 Task: Search for a one-way flight from Zurich to Munich on August 10.
Action: Mouse pressed left at (338, 226)
Screenshot: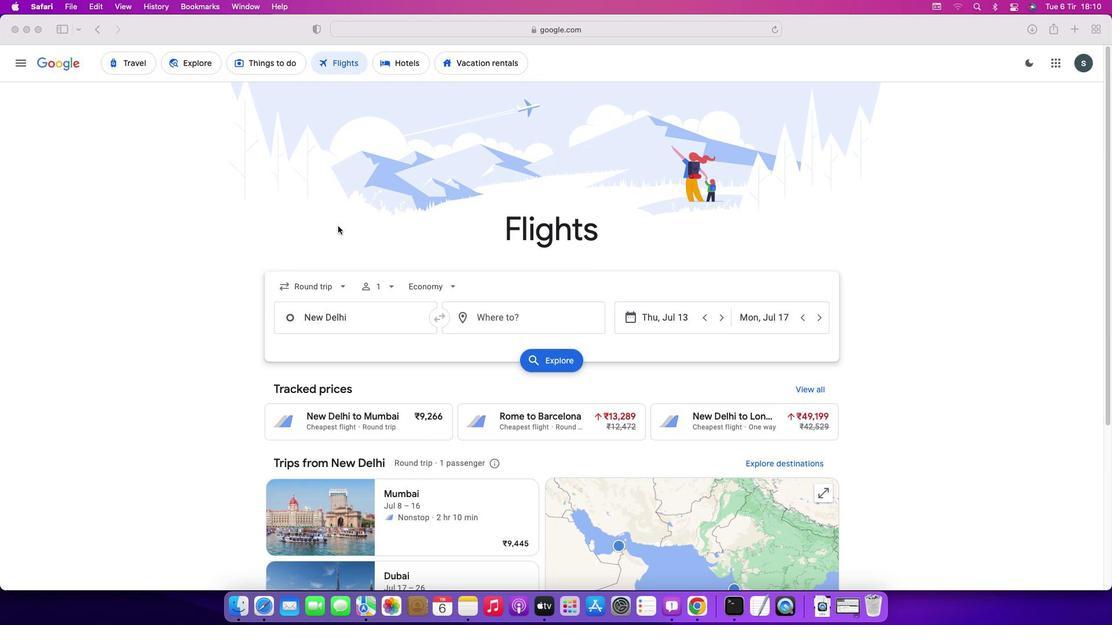 
Action: Mouse moved to (337, 288)
Screenshot: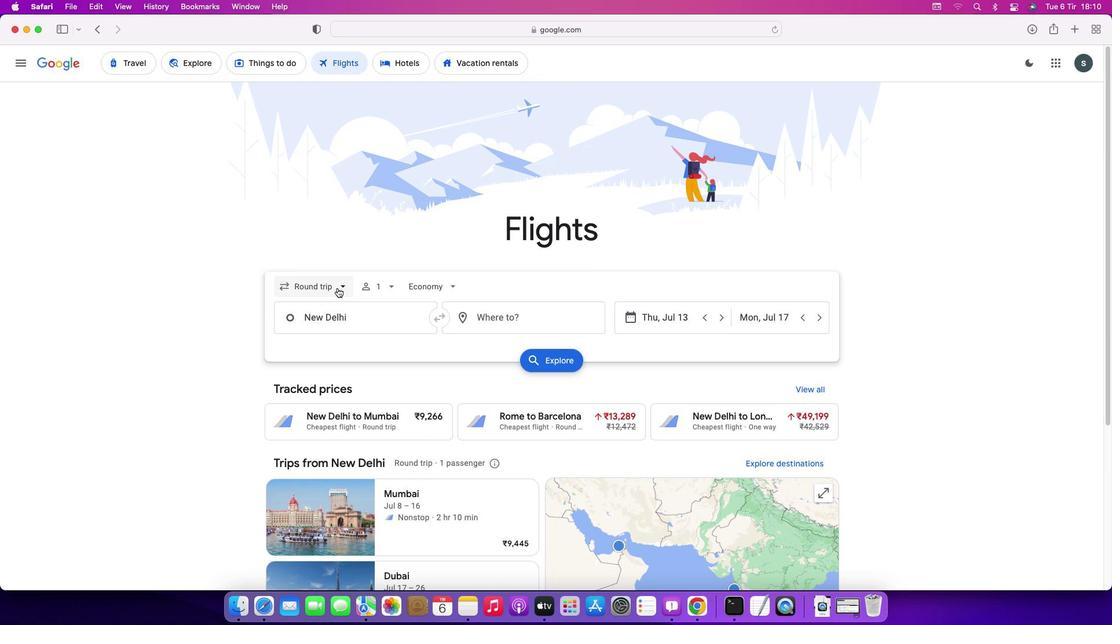 
Action: Mouse pressed left at (337, 288)
Screenshot: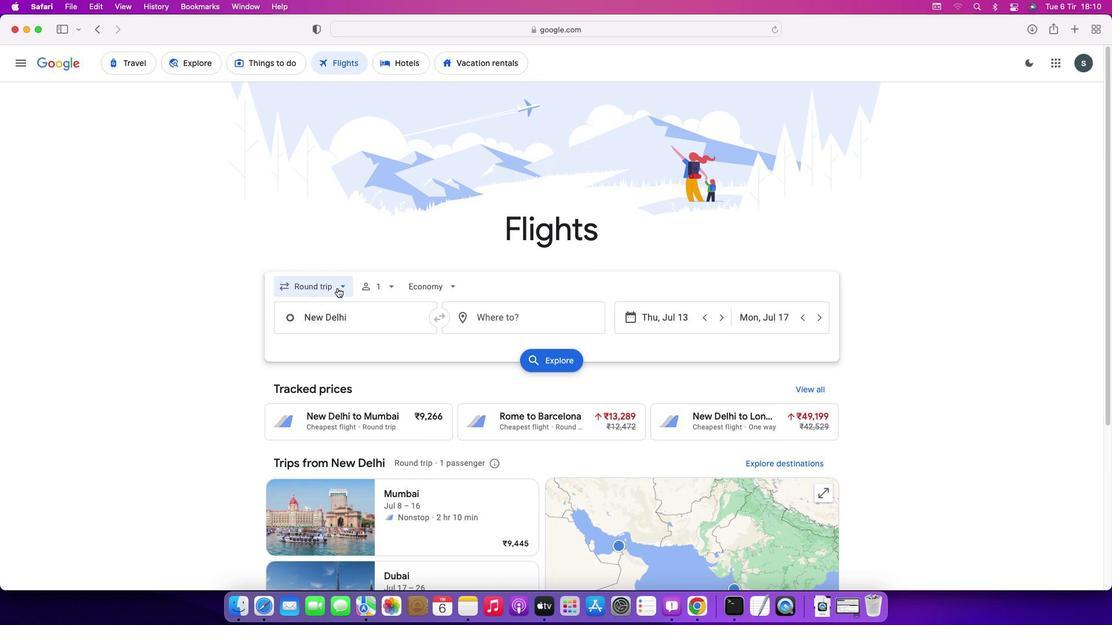 
Action: Mouse moved to (327, 342)
Screenshot: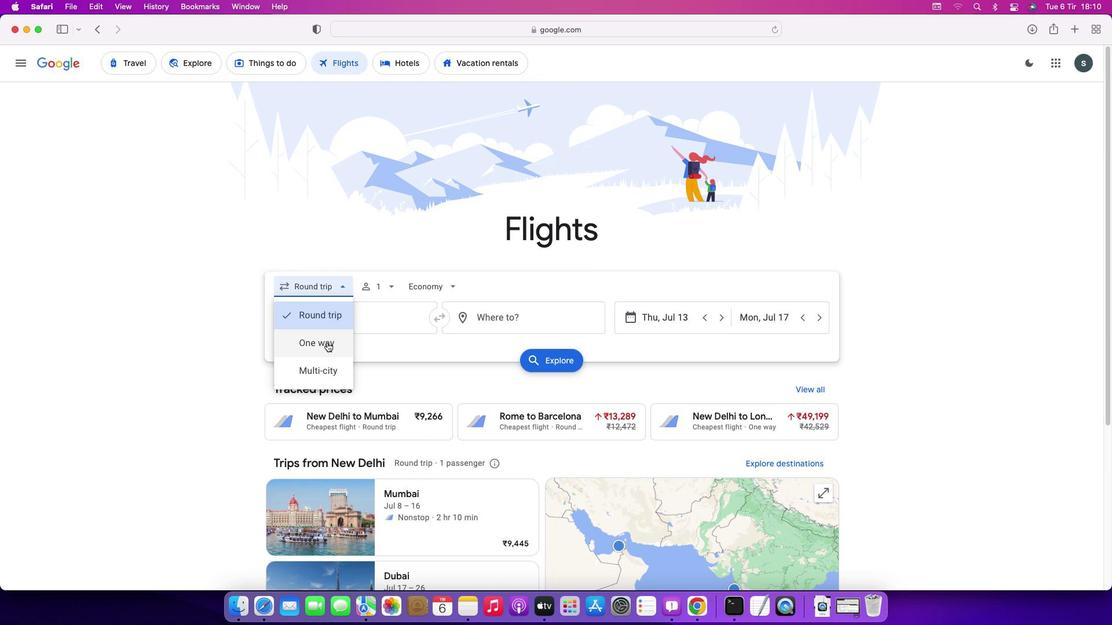 
Action: Mouse pressed left at (327, 342)
Screenshot: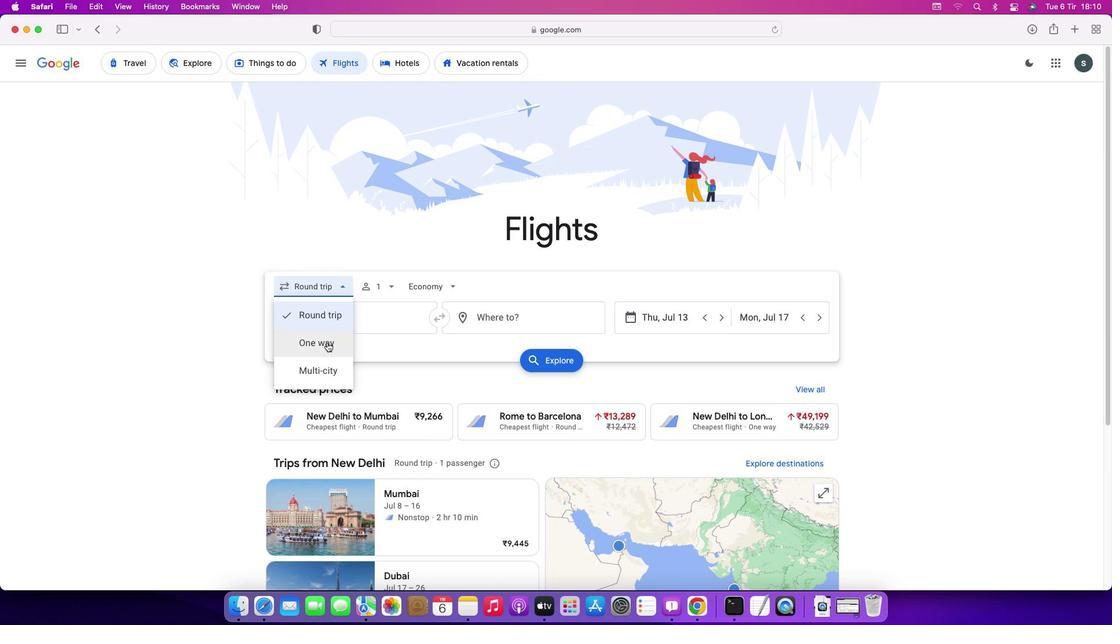 
Action: Mouse moved to (368, 312)
Screenshot: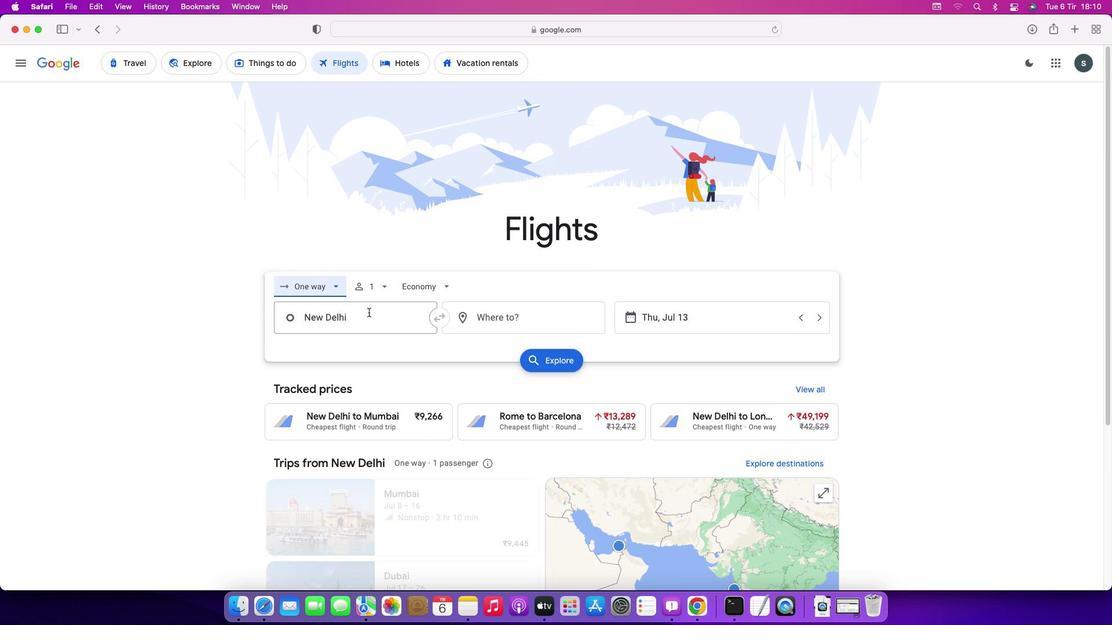 
Action: Mouse pressed left at (368, 312)
Screenshot: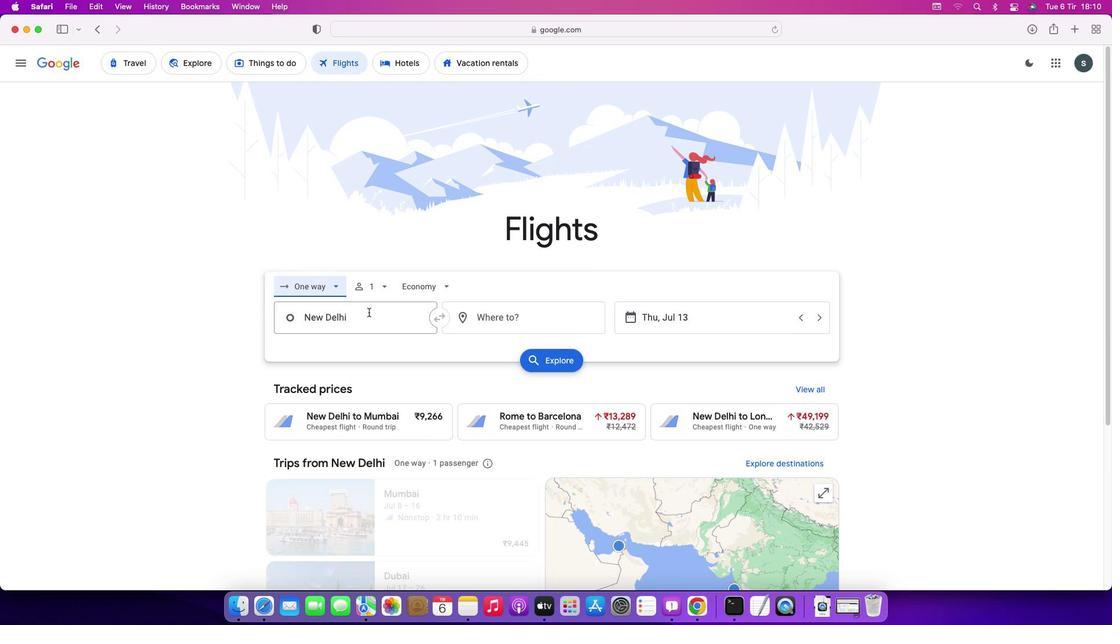 
Action: Key pressed Key.backspaceKey.caps_lock'Z'Key.caps_lock'u''r''i''c''h'Key.enter
Screenshot: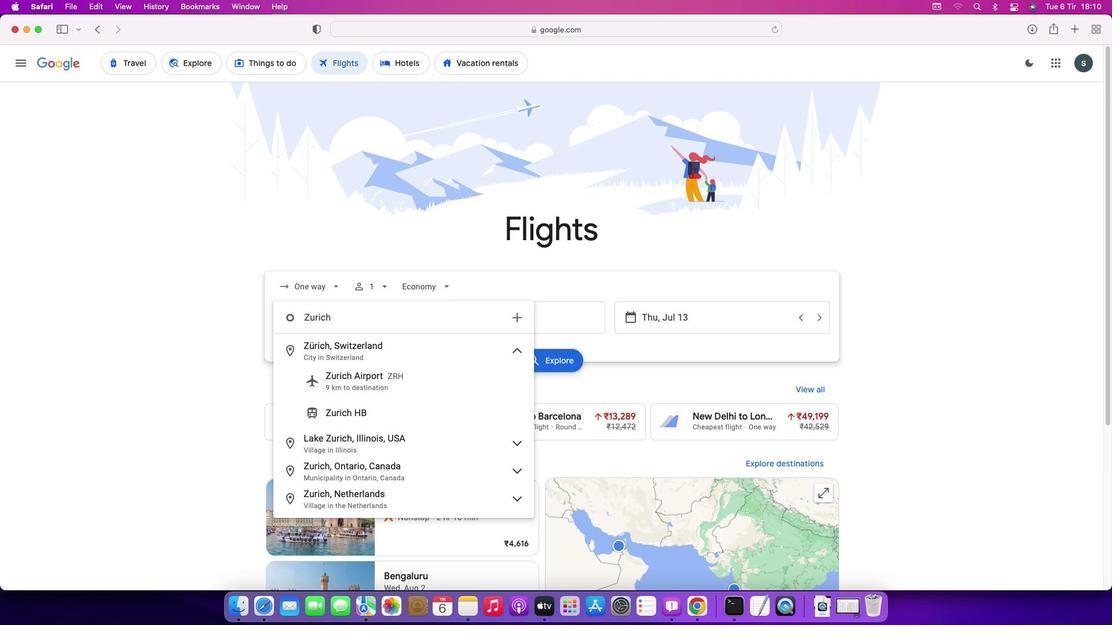 
Action: Mouse moved to (504, 318)
Screenshot: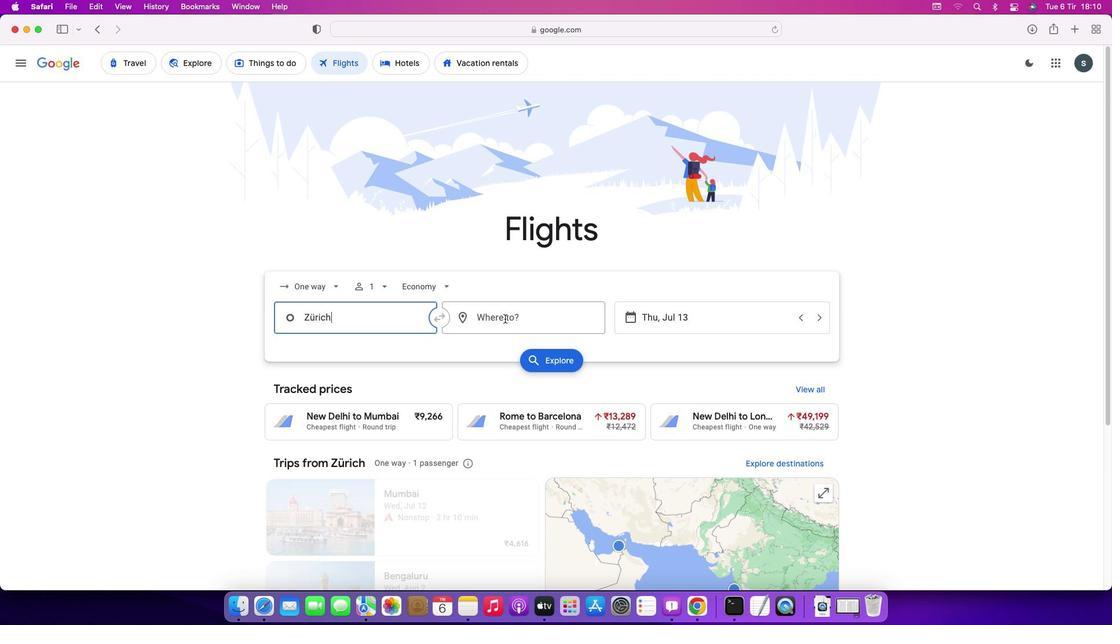 
Action: Mouse pressed left at (504, 318)
Screenshot: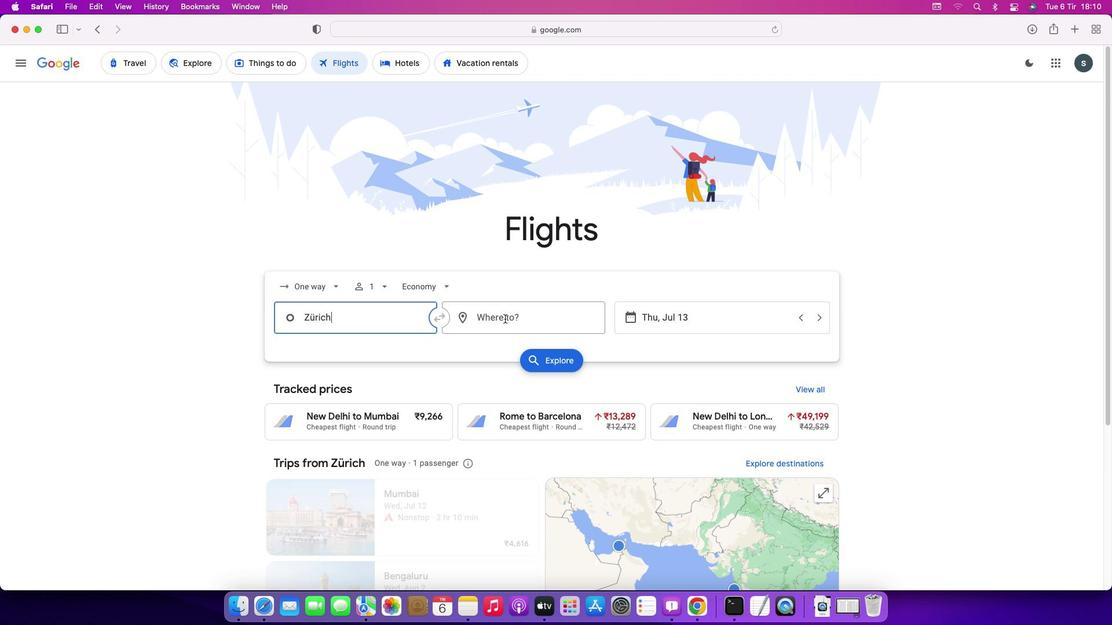 
Action: Key pressed Key.caps_lock'M'Key.caps_lock'u''n''i''c''h'Key.enter
Screenshot: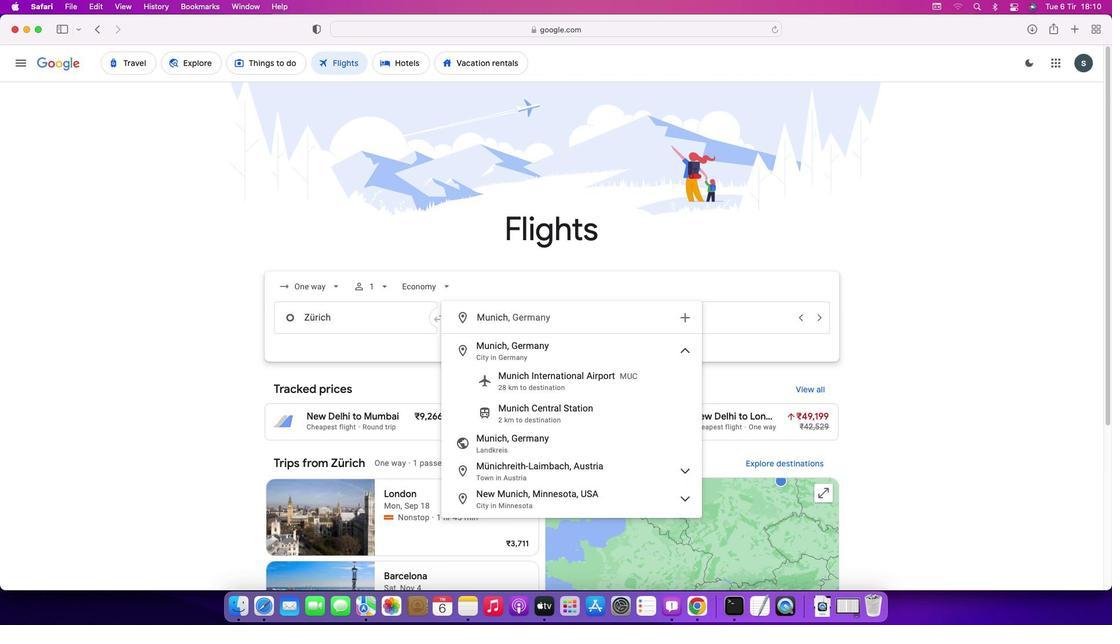 
Action: Mouse moved to (705, 320)
Screenshot: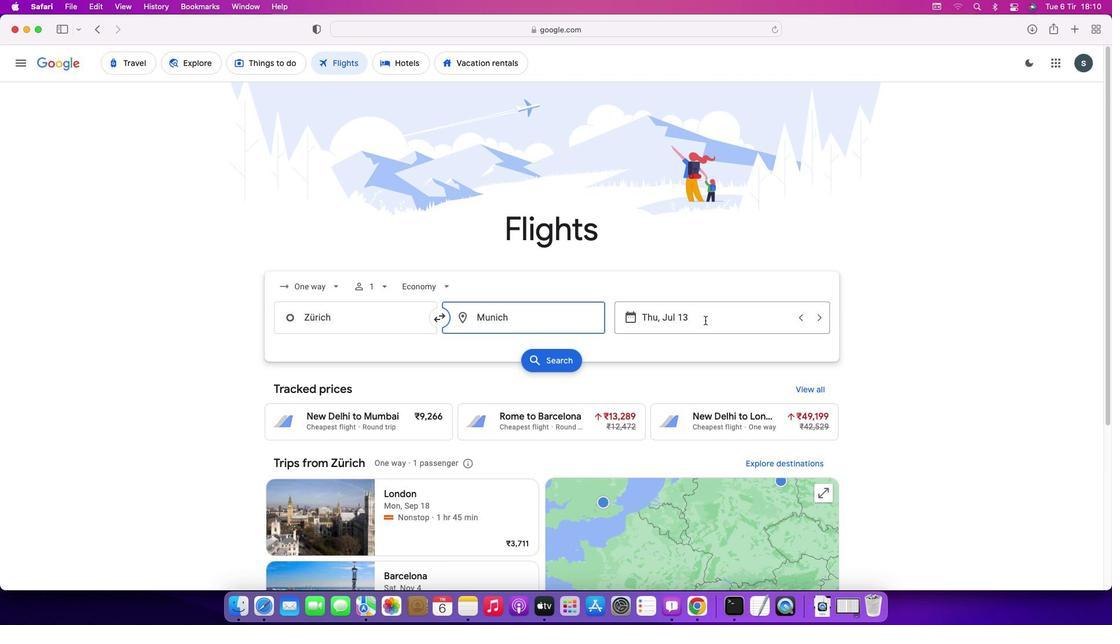 
Action: Mouse pressed left at (705, 320)
Screenshot: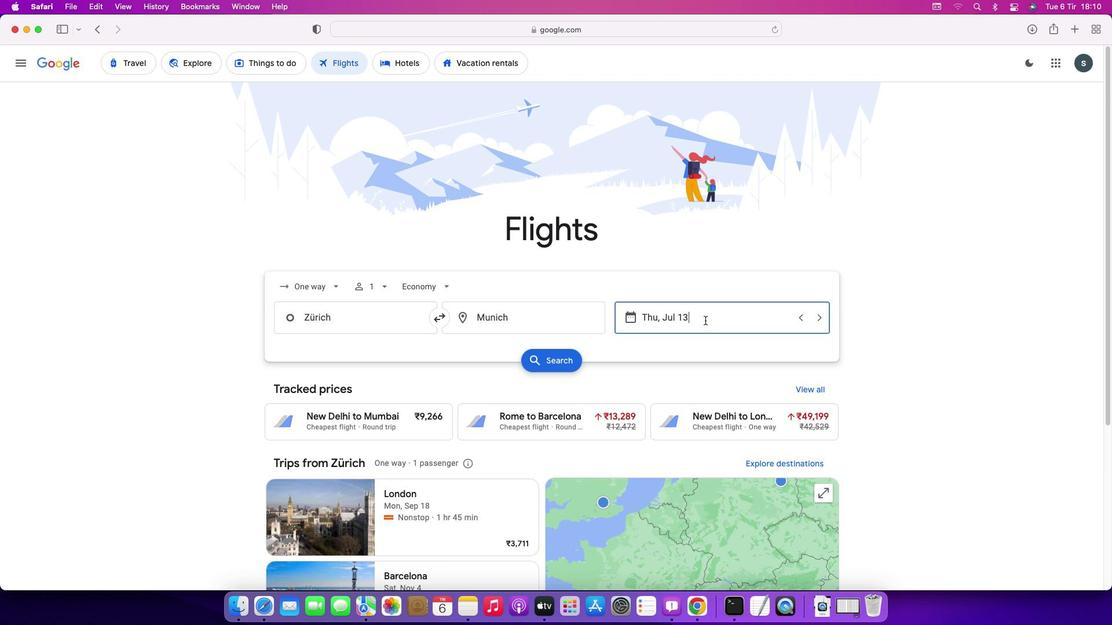 
Action: Mouse moved to (843, 433)
Screenshot: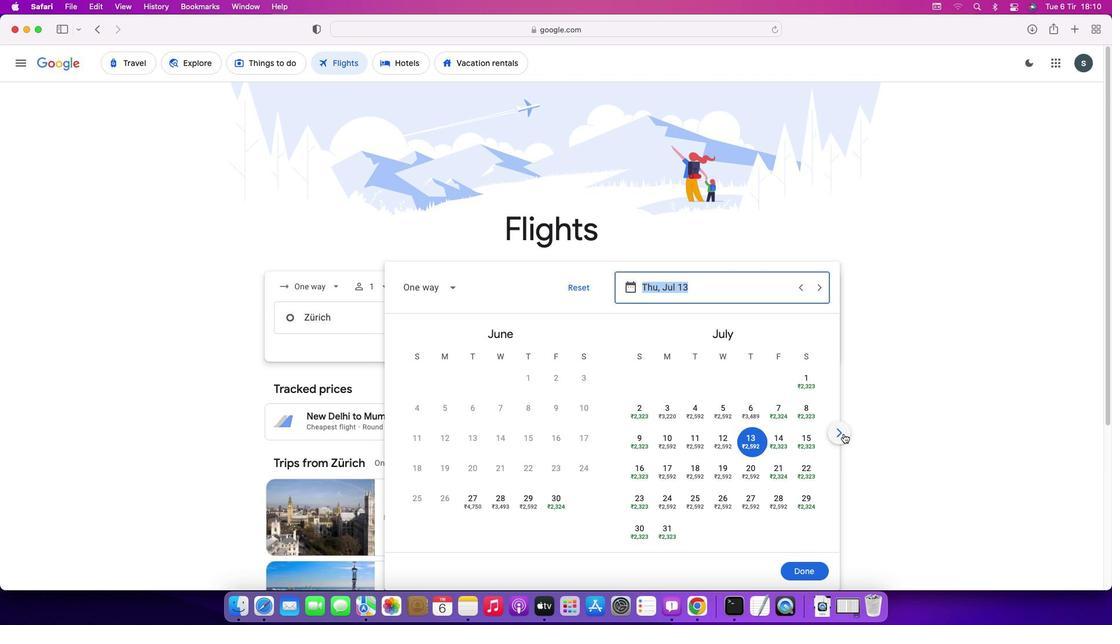 
Action: Mouse pressed left at (843, 433)
Screenshot: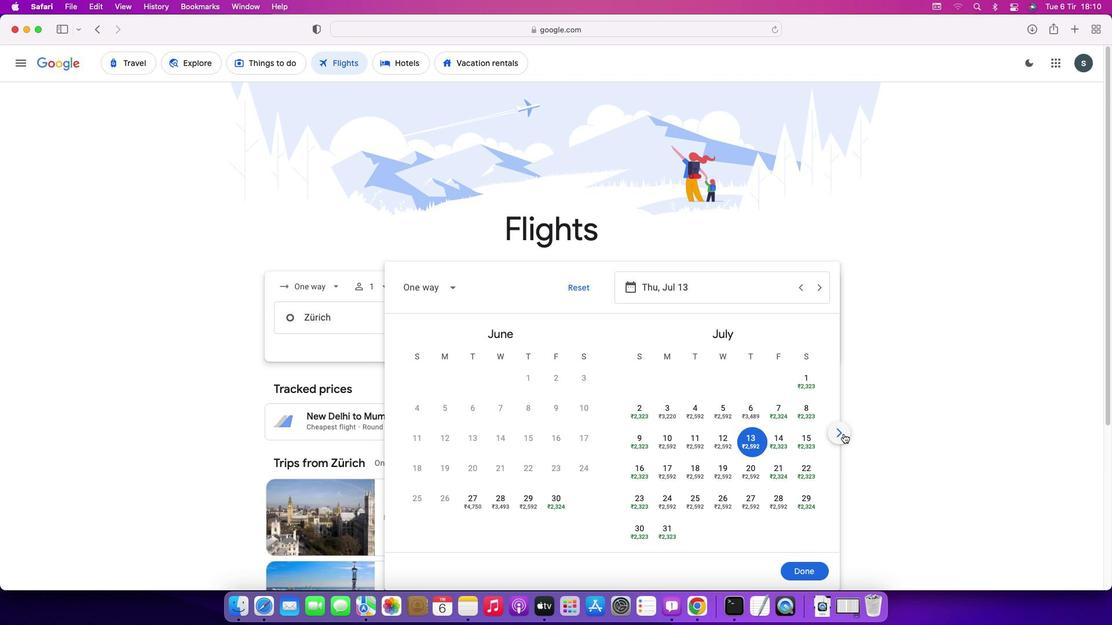 
Action: Mouse moved to (755, 411)
Screenshot: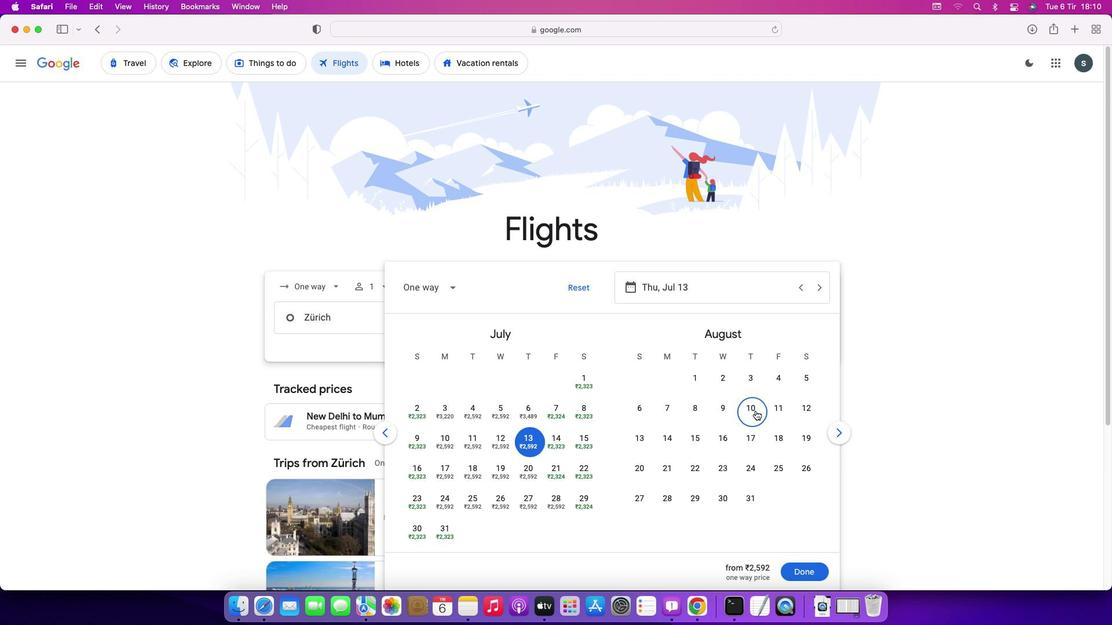 
Action: Mouse pressed left at (755, 411)
Screenshot: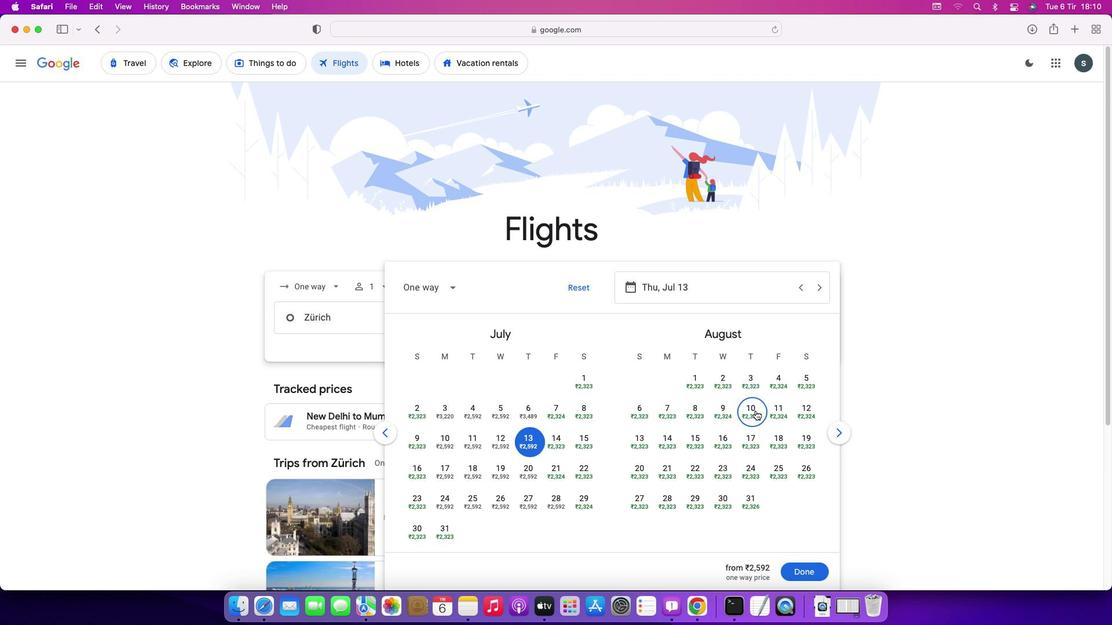 
Action: Mouse moved to (798, 569)
Screenshot: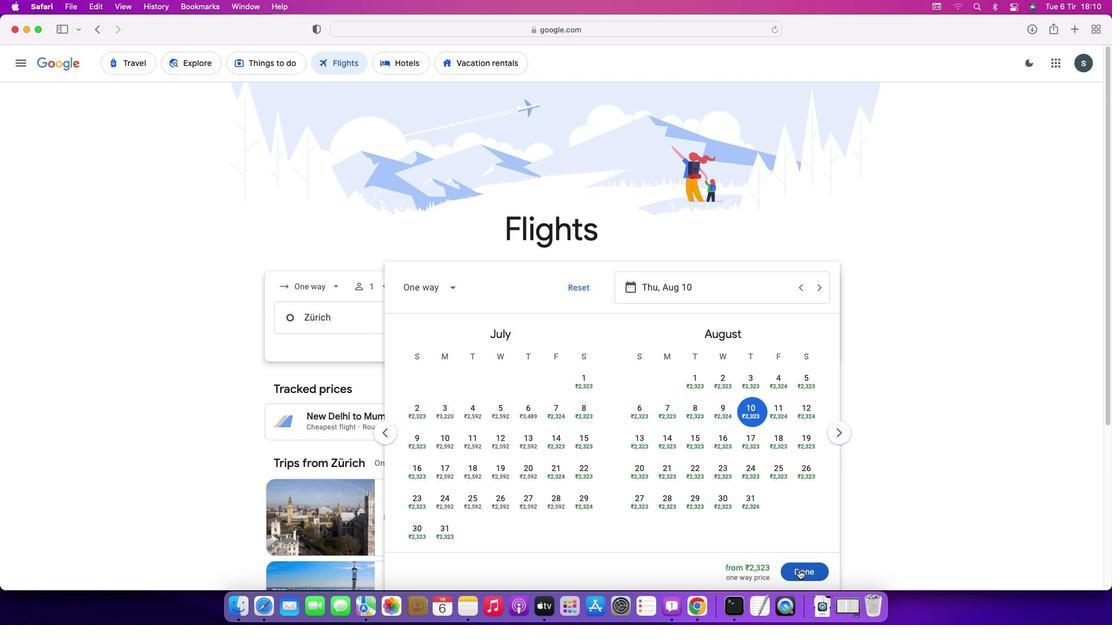 
Action: Mouse pressed left at (798, 569)
Screenshot: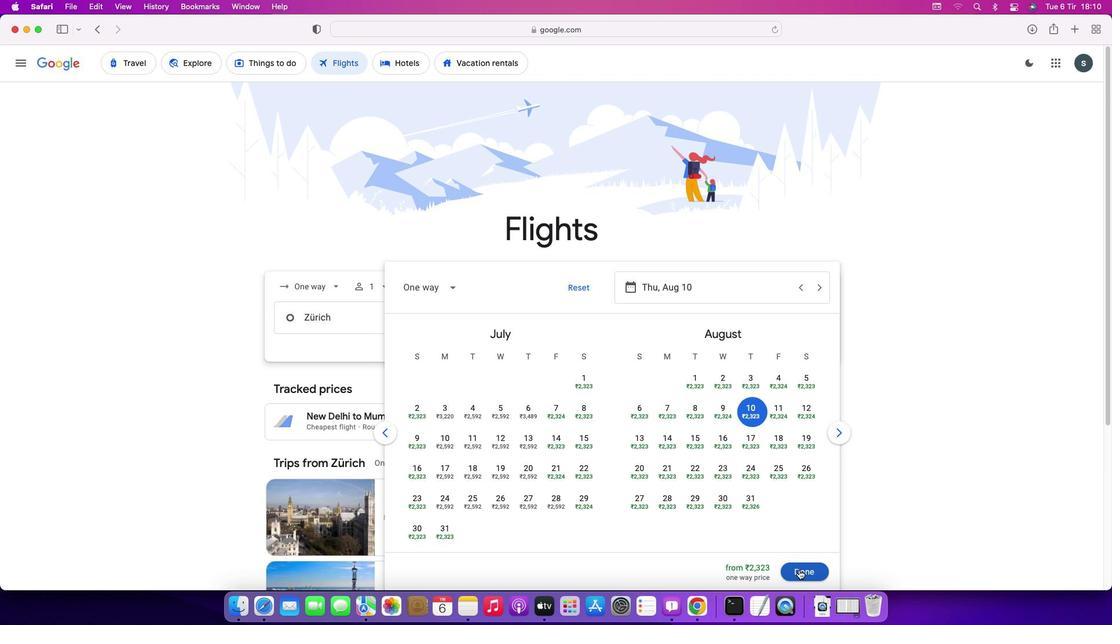 
Action: Mouse moved to (558, 359)
Screenshot: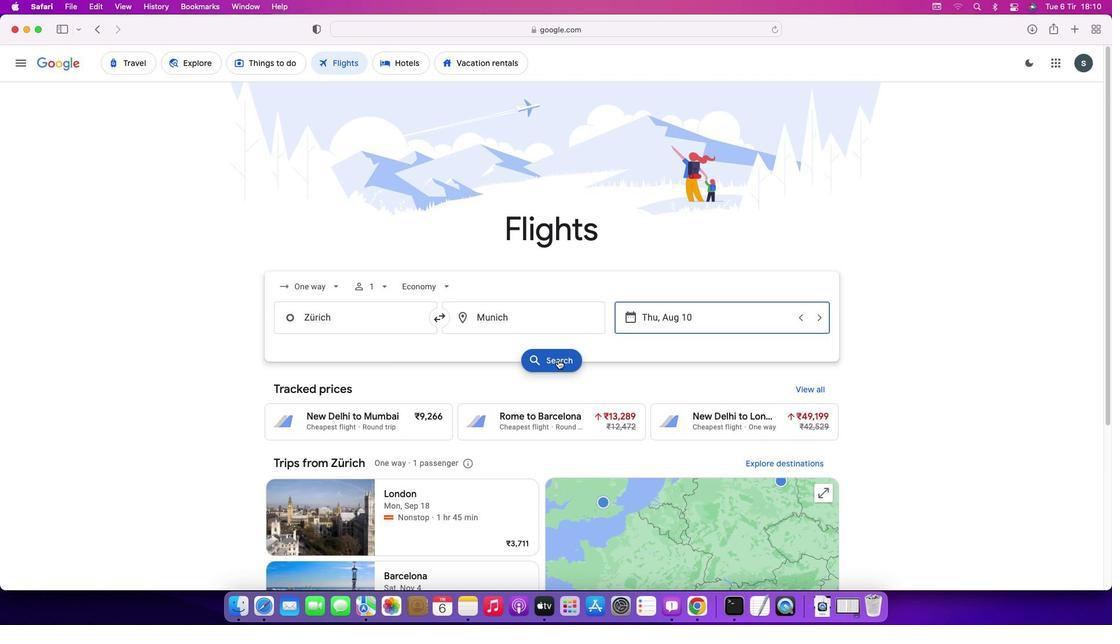 
Action: Mouse pressed left at (558, 359)
Screenshot: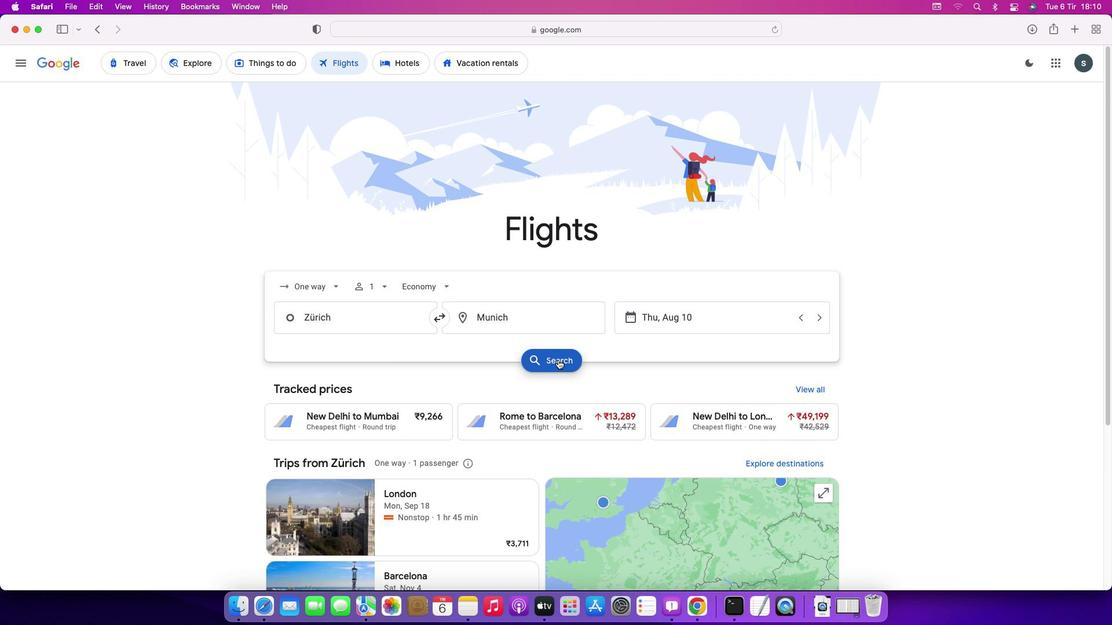 
Action: Mouse moved to (832, 267)
Screenshot: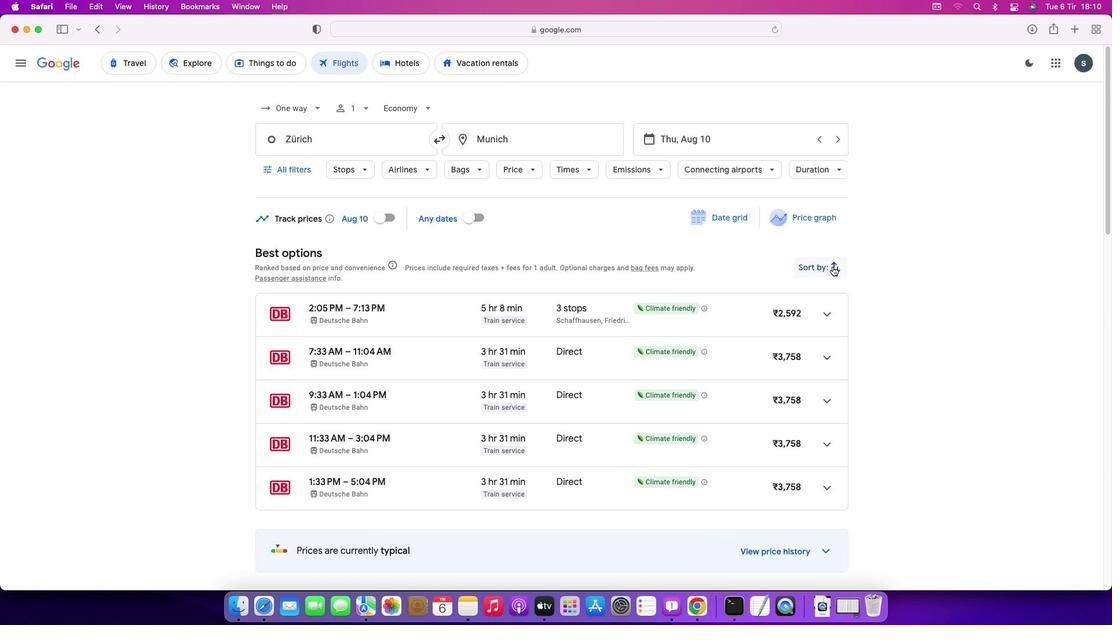 
Action: Mouse pressed left at (832, 267)
Screenshot: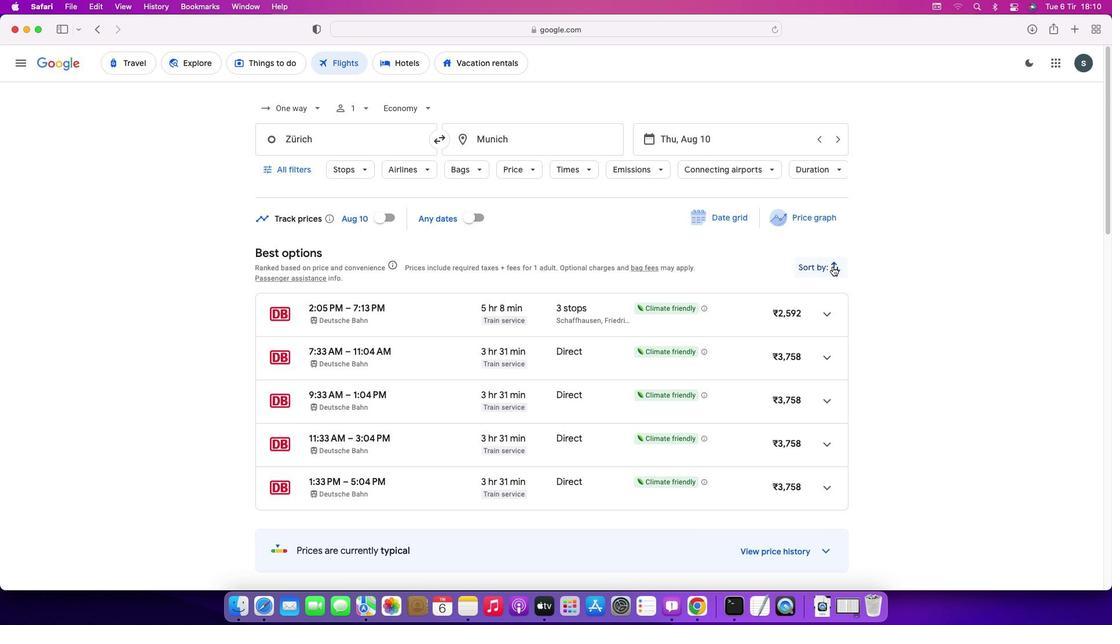 
Action: Mouse moved to (820, 294)
Screenshot: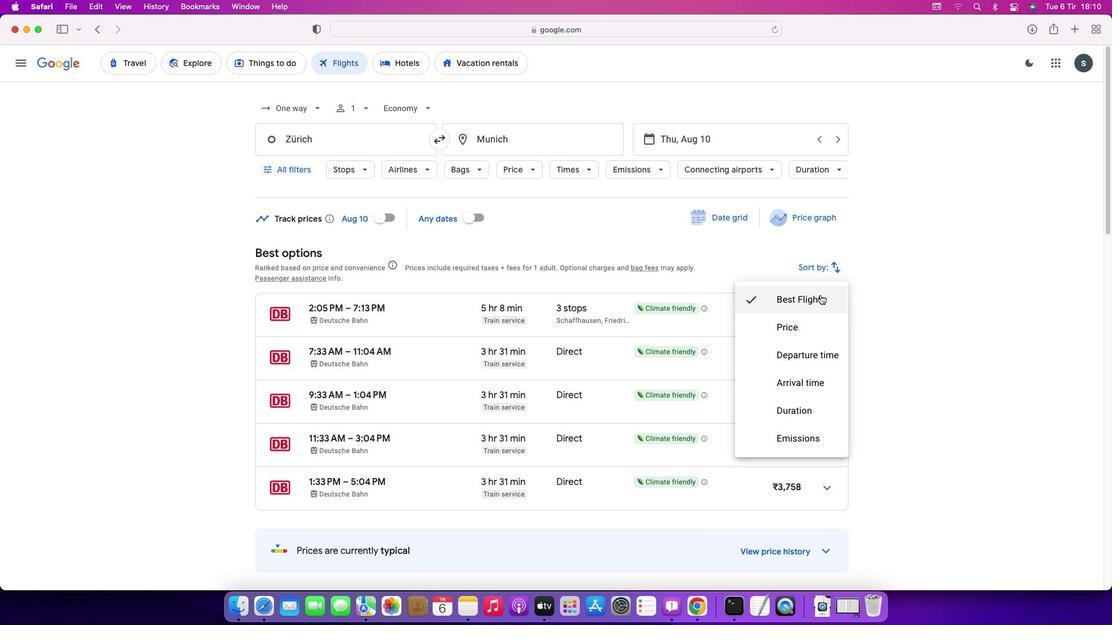 
Action: Mouse pressed left at (820, 294)
Screenshot: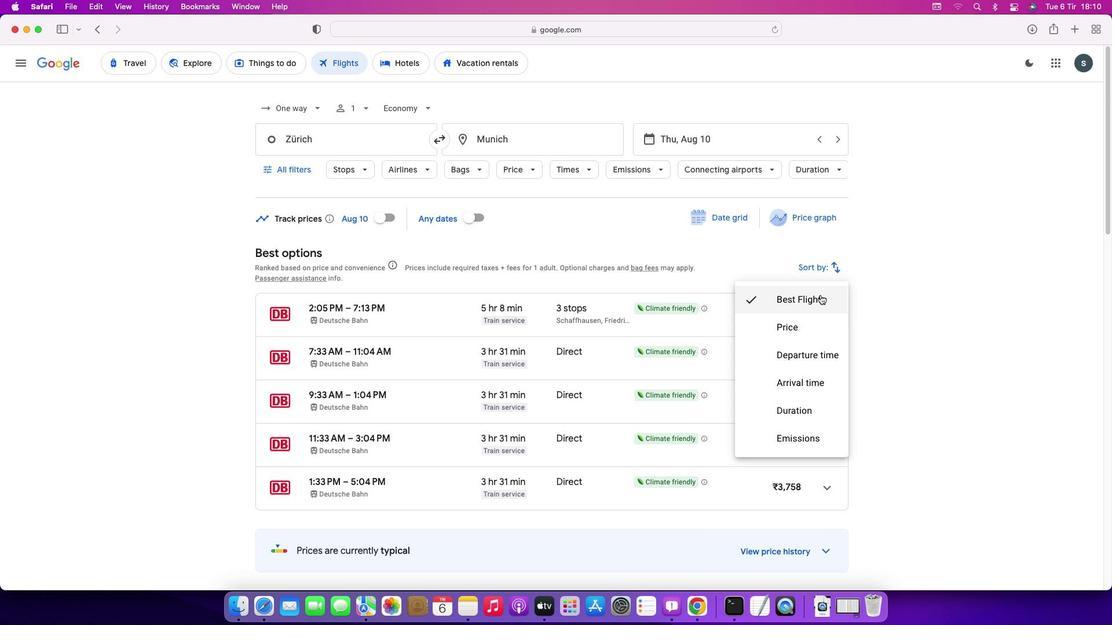
Action: Mouse moved to (889, 328)
Screenshot: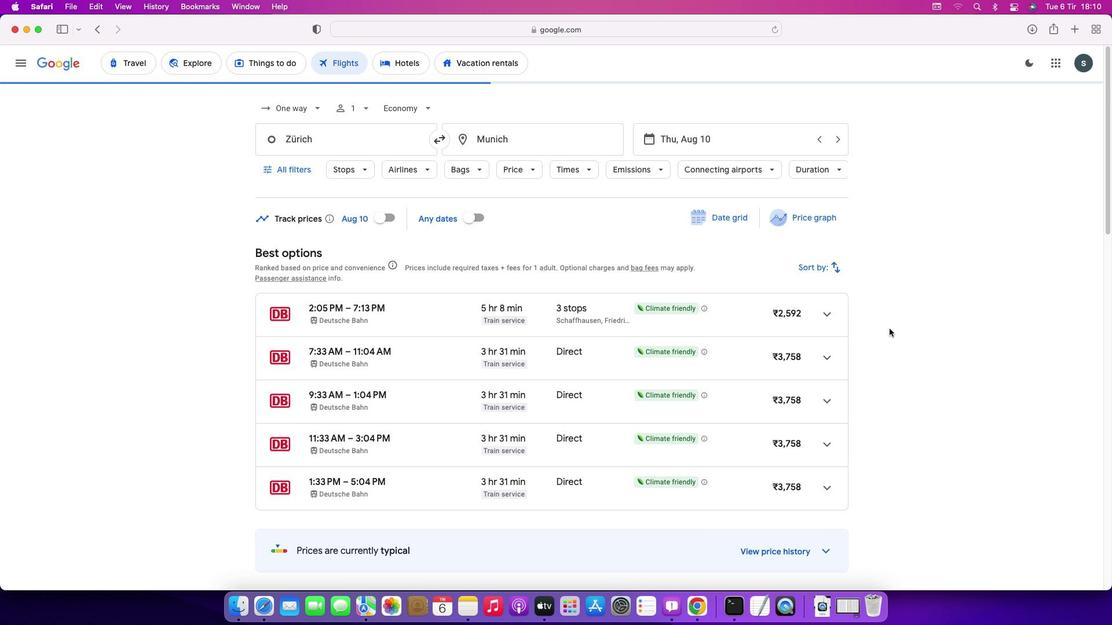 
